 Task: Follow the page of Procter & Gamble
Action: Mouse moved to (497, 31)
Screenshot: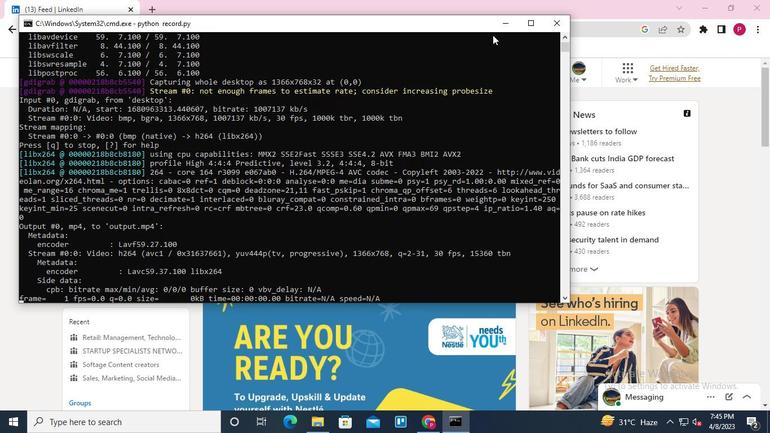 
Action: Mouse pressed left at (497, 31)
Screenshot: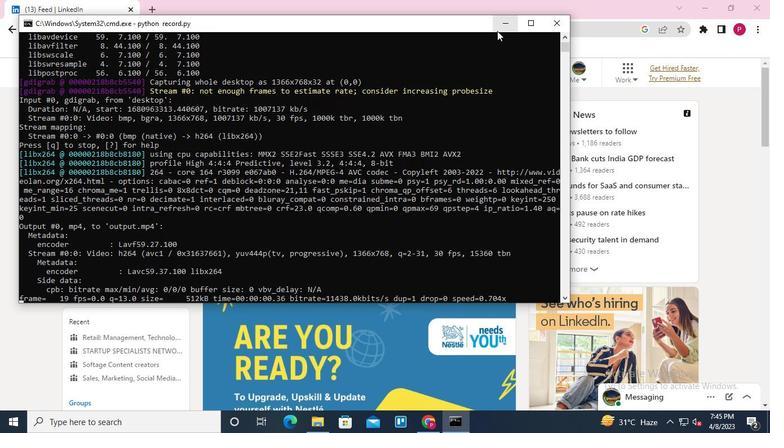 
Action: Mouse moved to (122, 71)
Screenshot: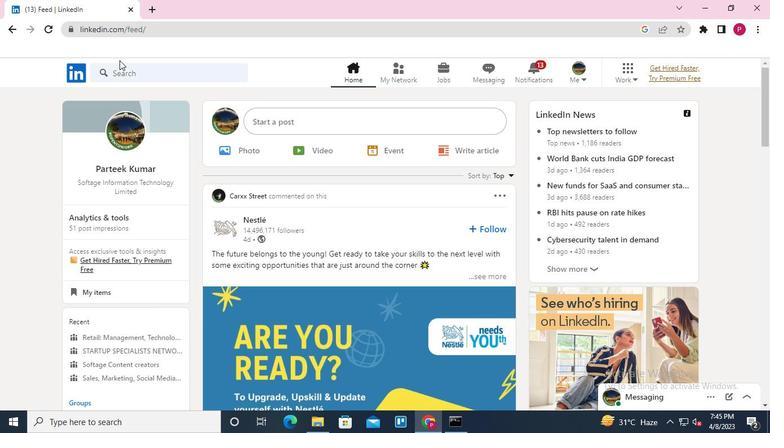 
Action: Mouse pressed left at (122, 71)
Screenshot: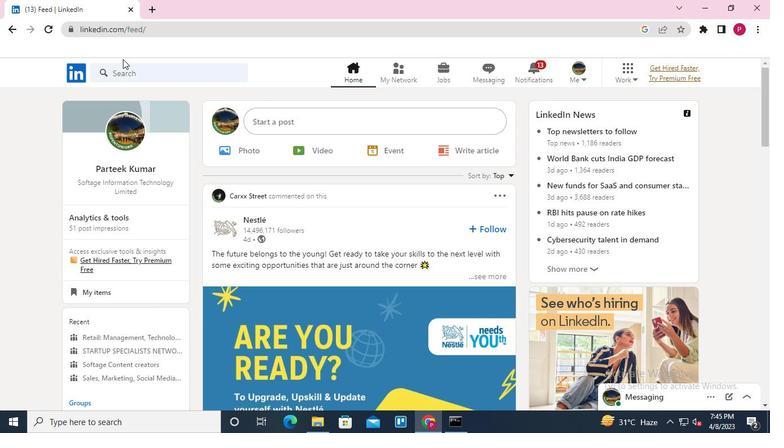 
Action: Mouse moved to (143, 165)
Screenshot: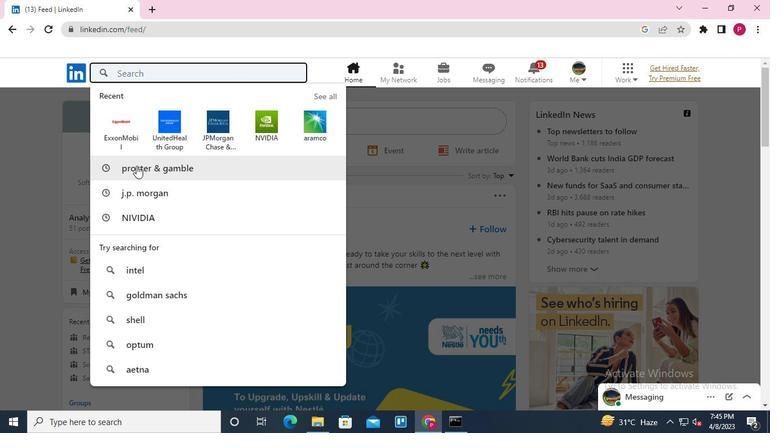 
Action: Mouse pressed left at (143, 165)
Screenshot: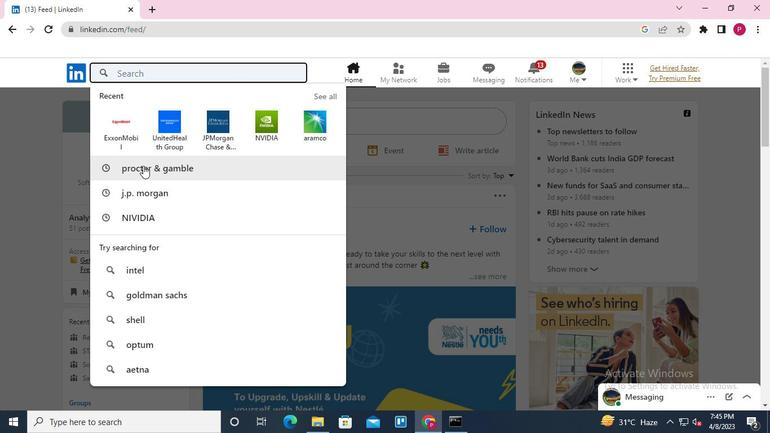 
Action: Mouse moved to (146, 243)
Screenshot: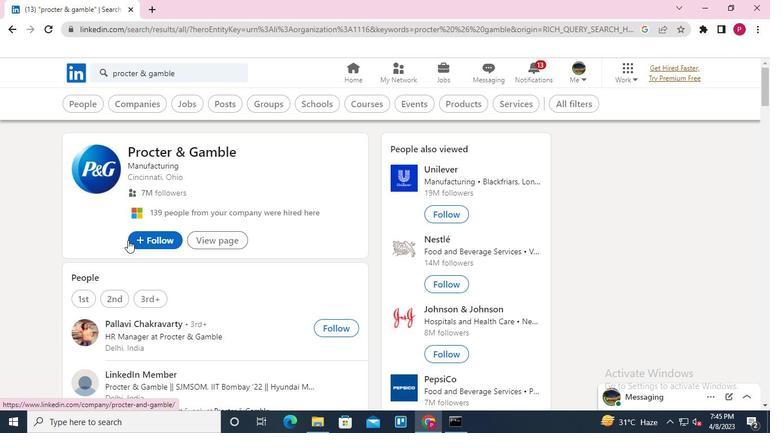 
Action: Mouse pressed left at (146, 243)
Screenshot: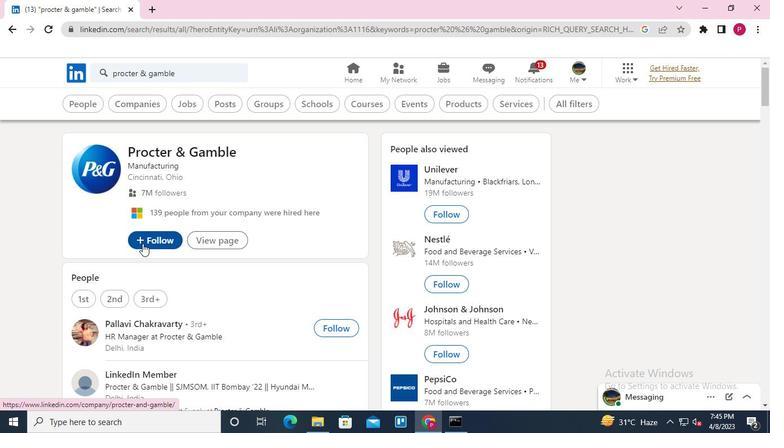 
Action: Keyboard Key.alt_l
Screenshot: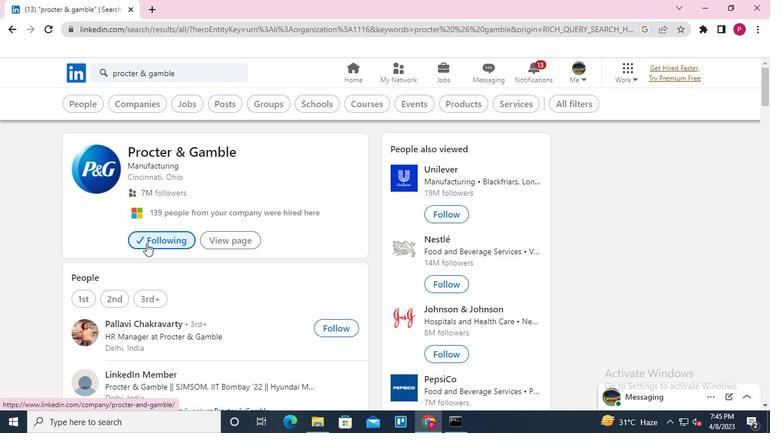 
Action: Keyboard Key.tab
Screenshot: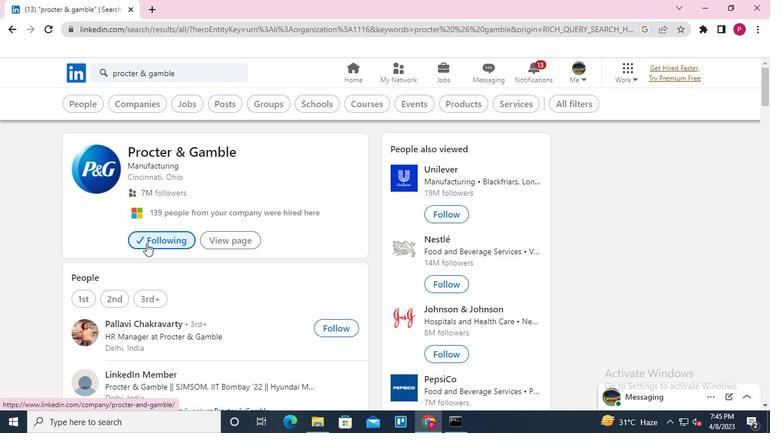
Action: Mouse moved to (558, 16)
Screenshot: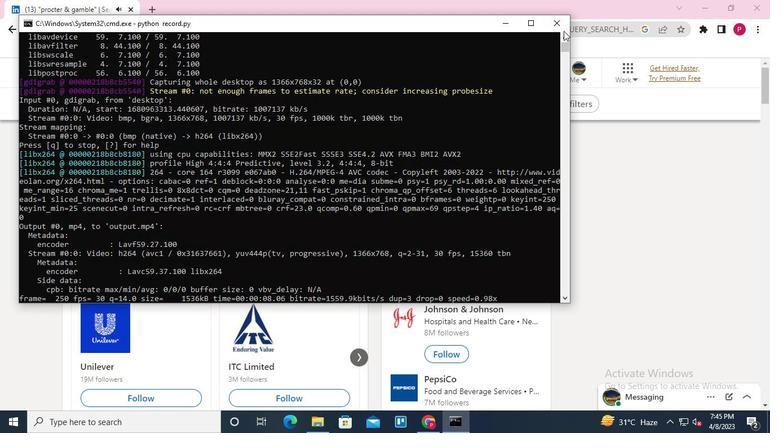 
Action: Mouse pressed left at (558, 16)
Screenshot: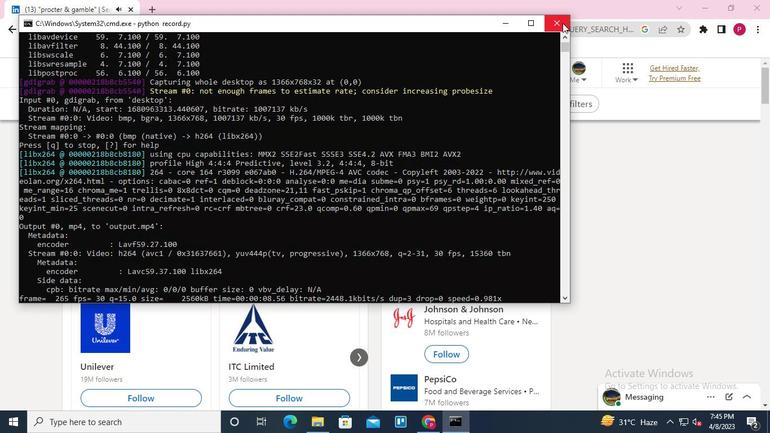 
